 Task: Move the card to "the bottom of the list".
Action: Mouse moved to (1103, 299)
Screenshot: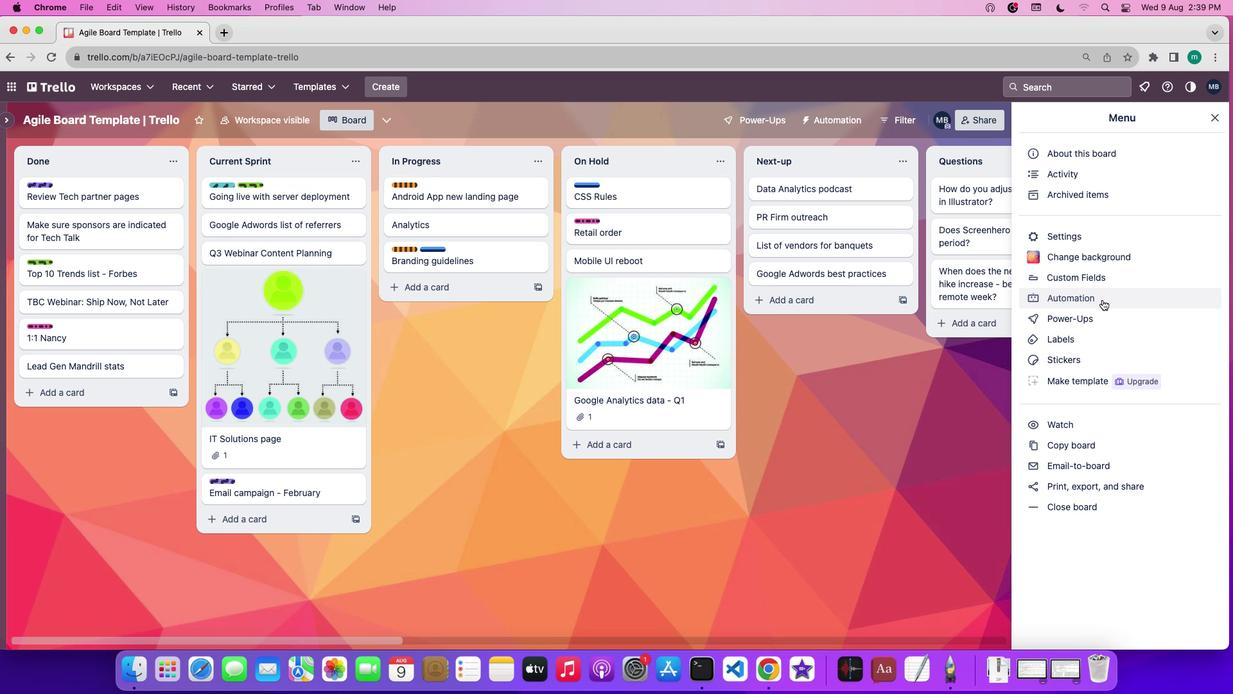 
Action: Mouse pressed left at (1103, 299)
Screenshot: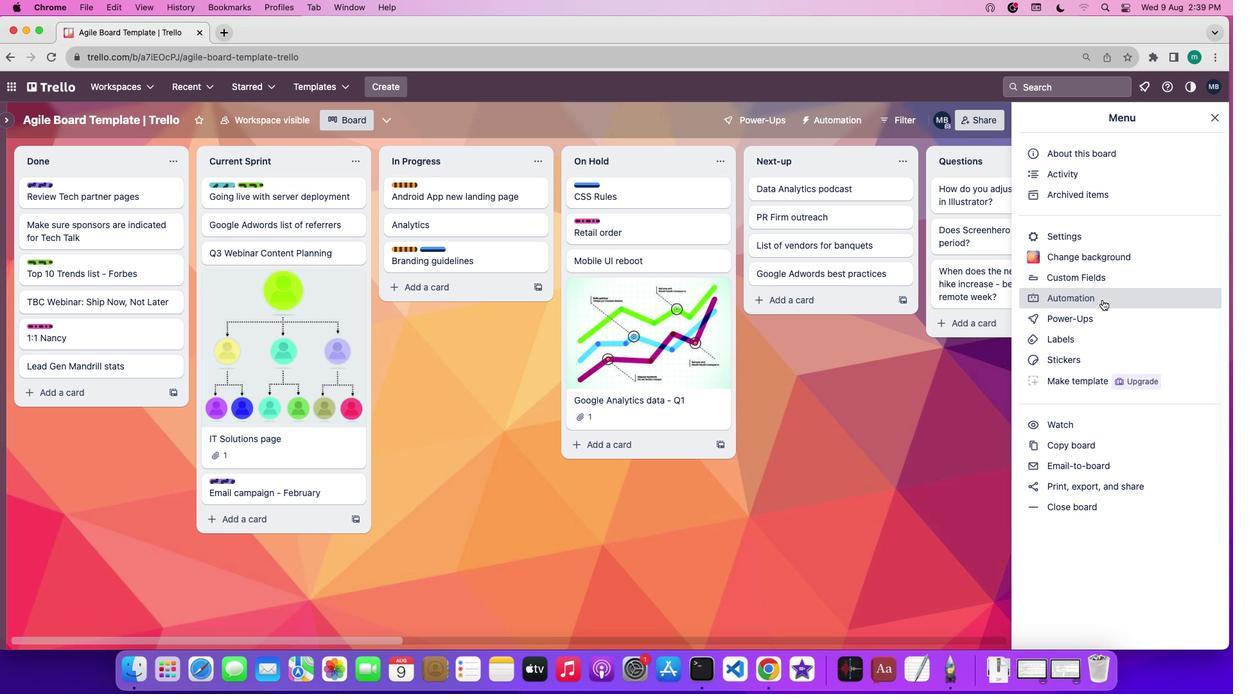 
Action: Mouse moved to (41, 327)
Screenshot: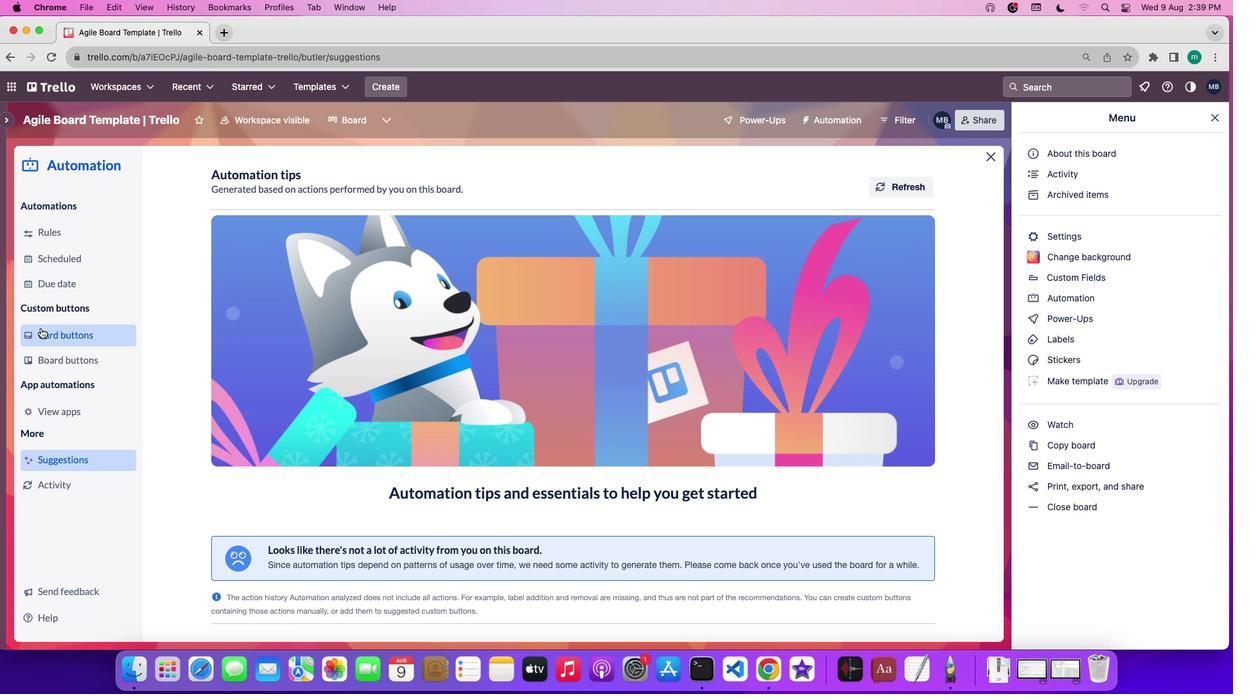 
Action: Mouse pressed left at (41, 327)
Screenshot: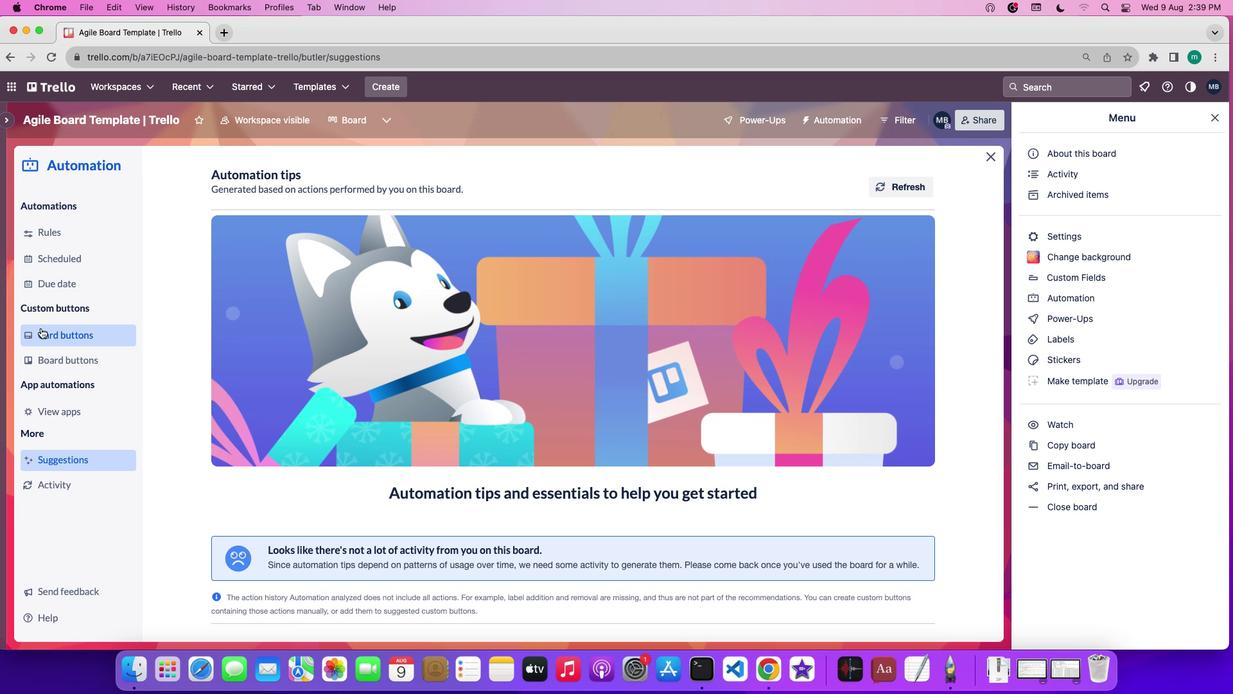 
Action: Mouse moved to (269, 447)
Screenshot: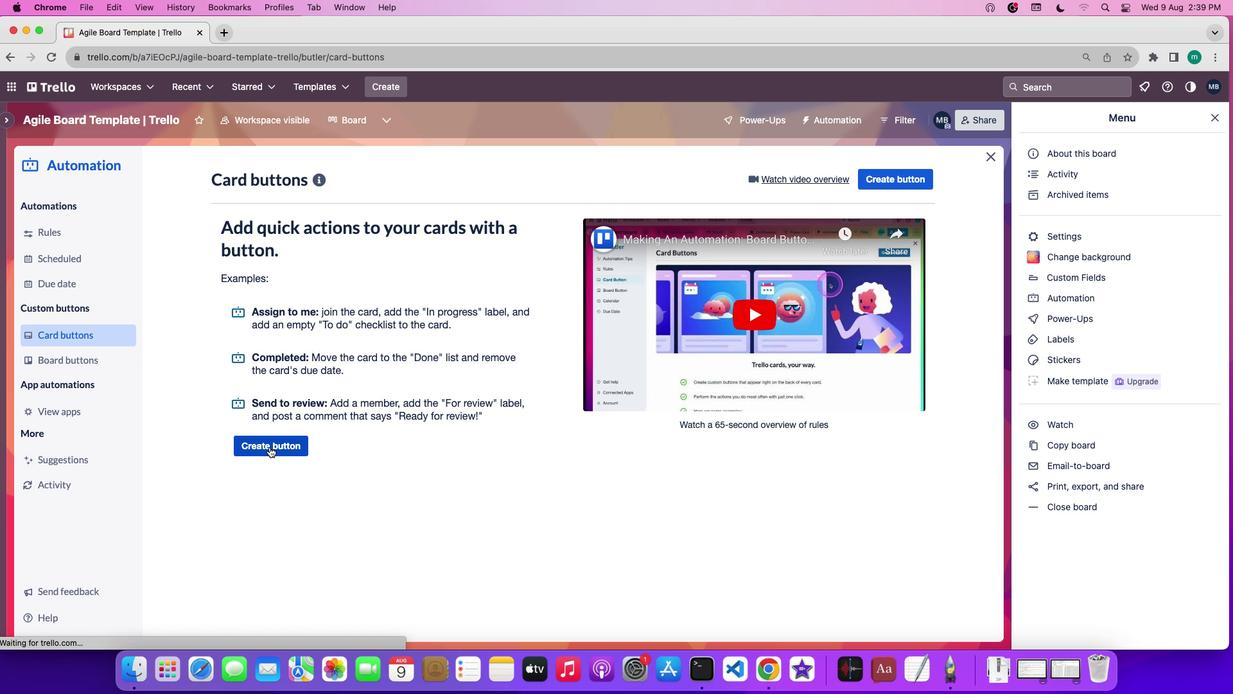 
Action: Mouse pressed left at (269, 447)
Screenshot: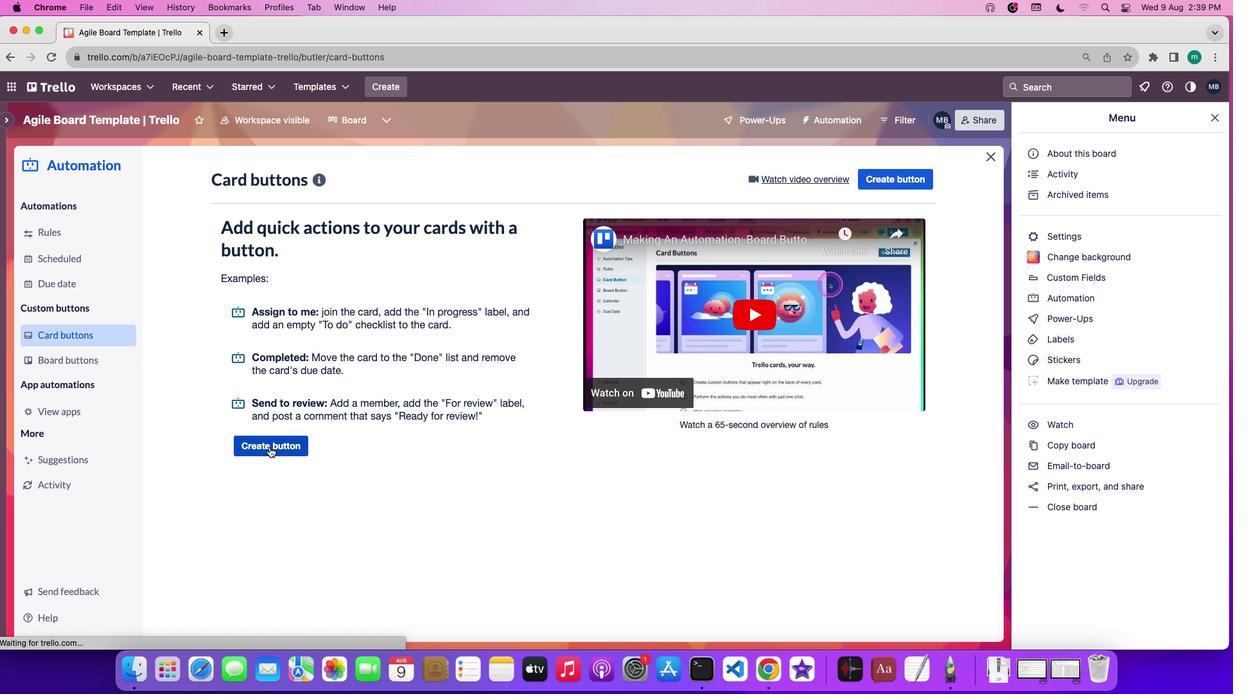 
Action: Mouse moved to (440, 361)
Screenshot: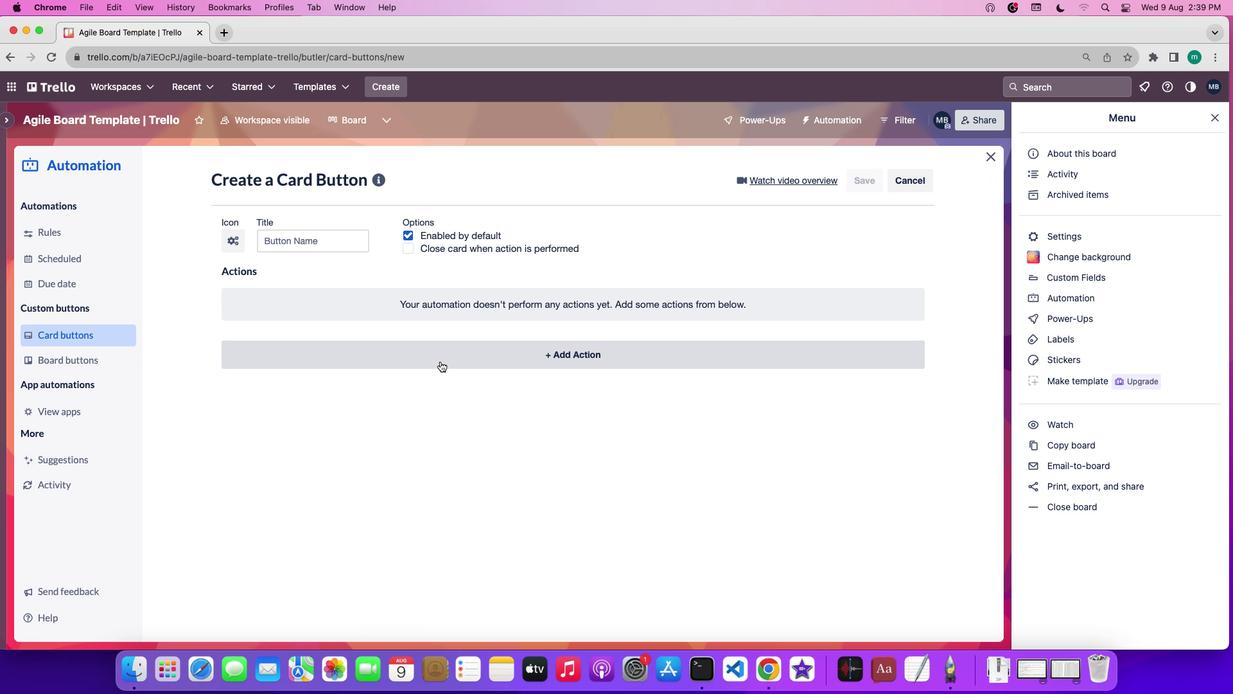 
Action: Mouse pressed left at (440, 361)
Screenshot: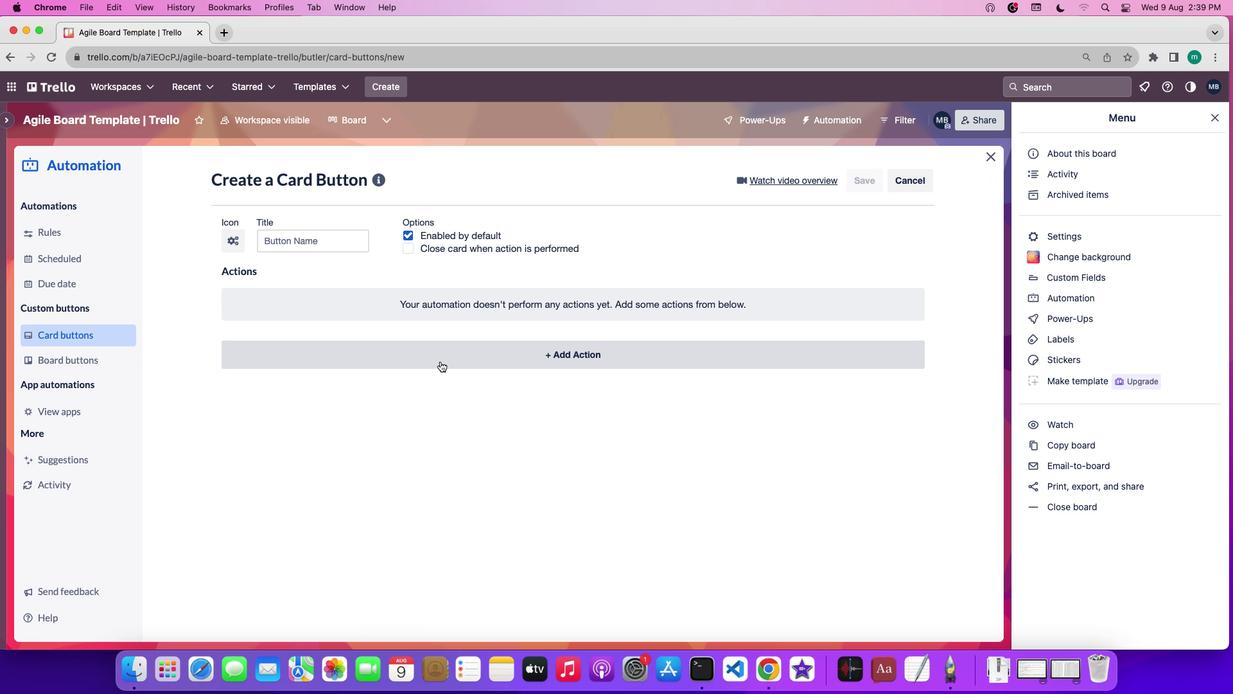 
Action: Mouse moved to (440, 364)
Screenshot: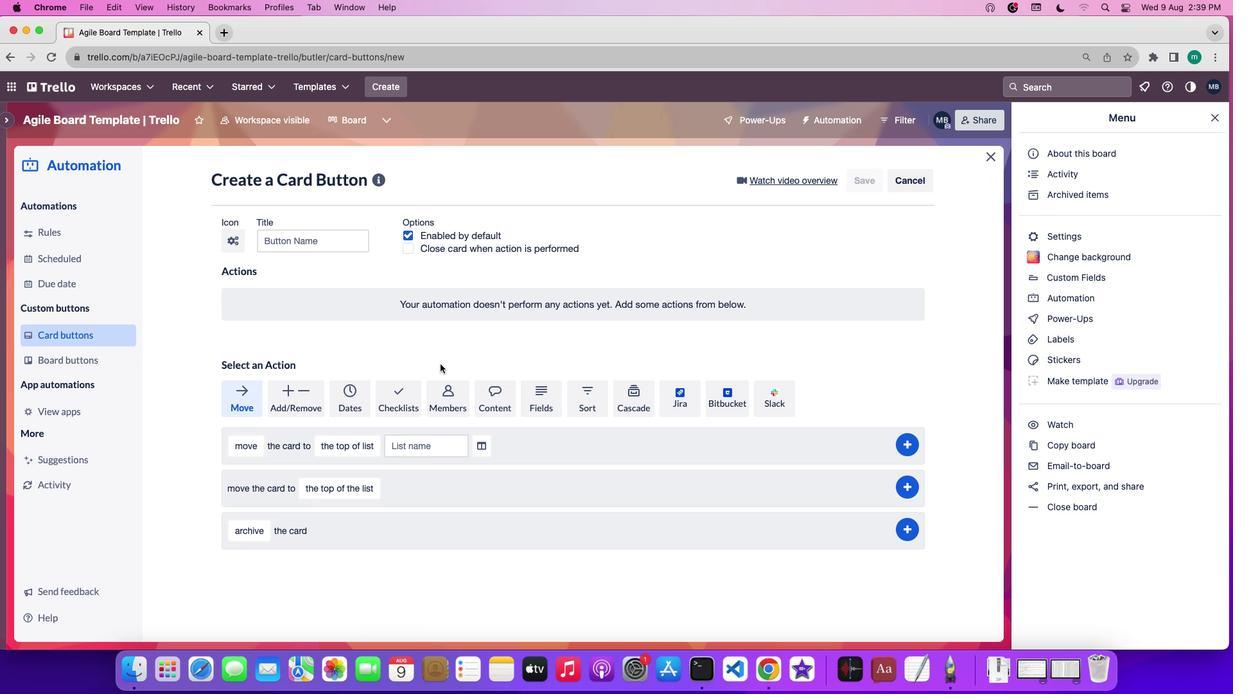 
Action: Mouse scrolled (440, 364) with delta (0, 0)
Screenshot: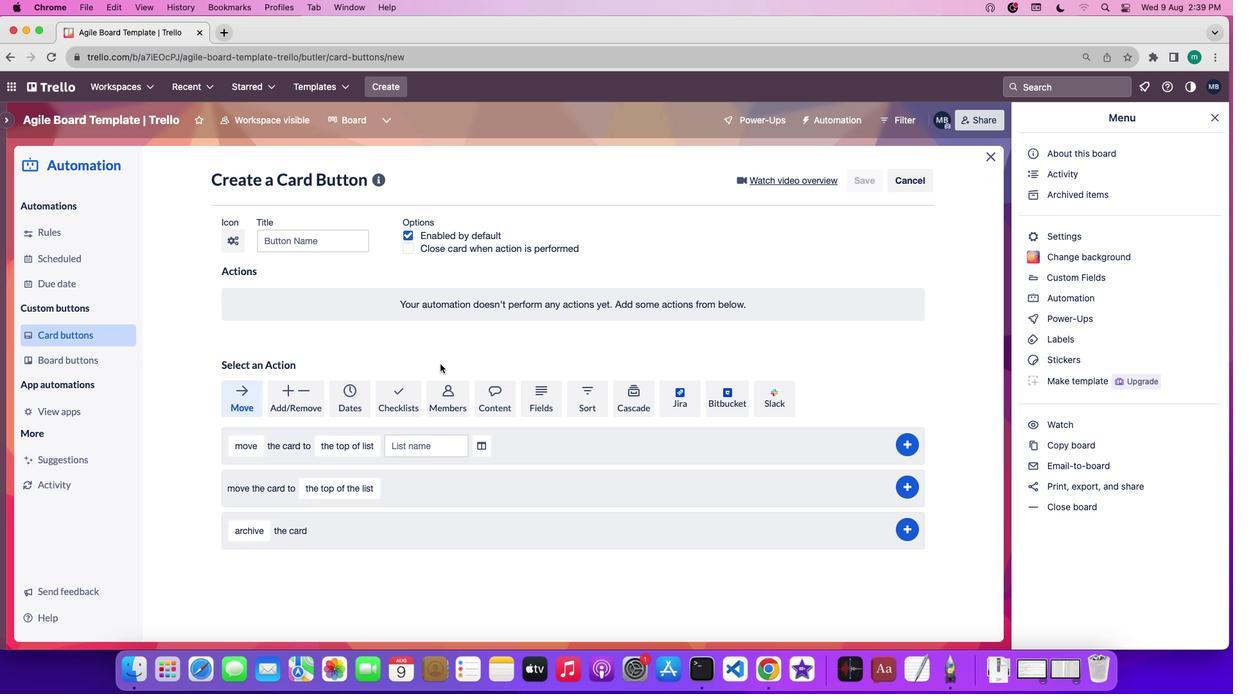 
Action: Mouse scrolled (440, 364) with delta (0, 0)
Screenshot: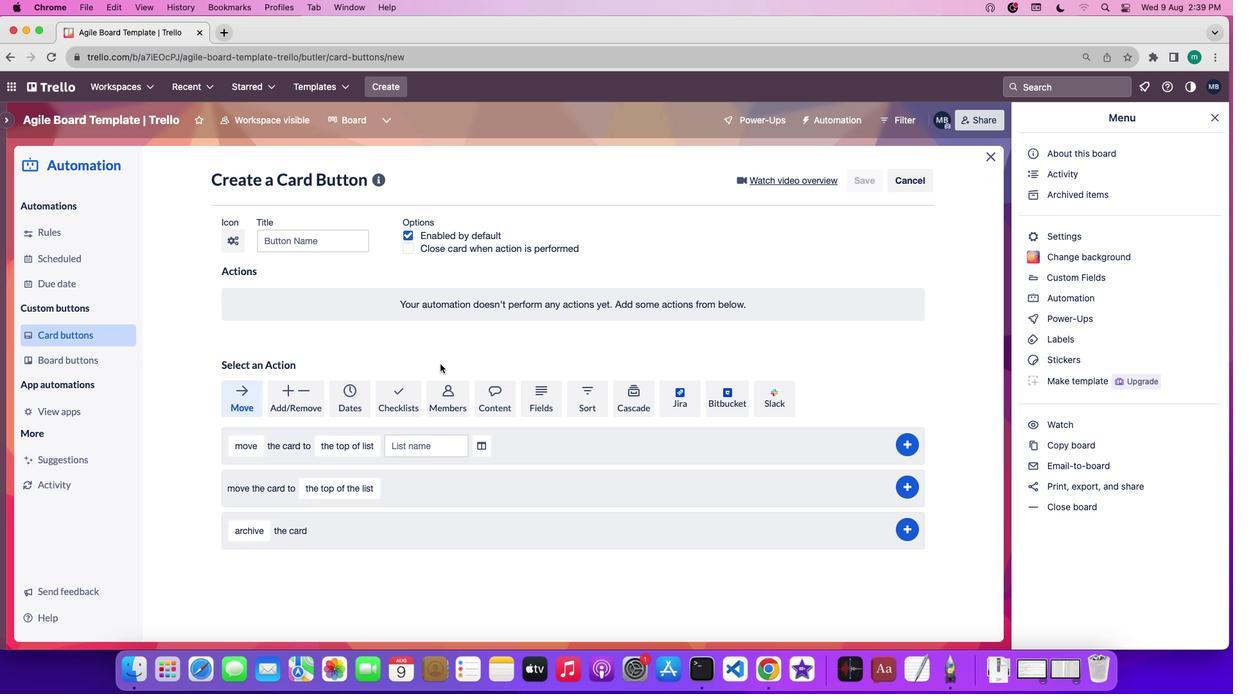 
Action: Mouse scrolled (440, 364) with delta (0, 0)
Screenshot: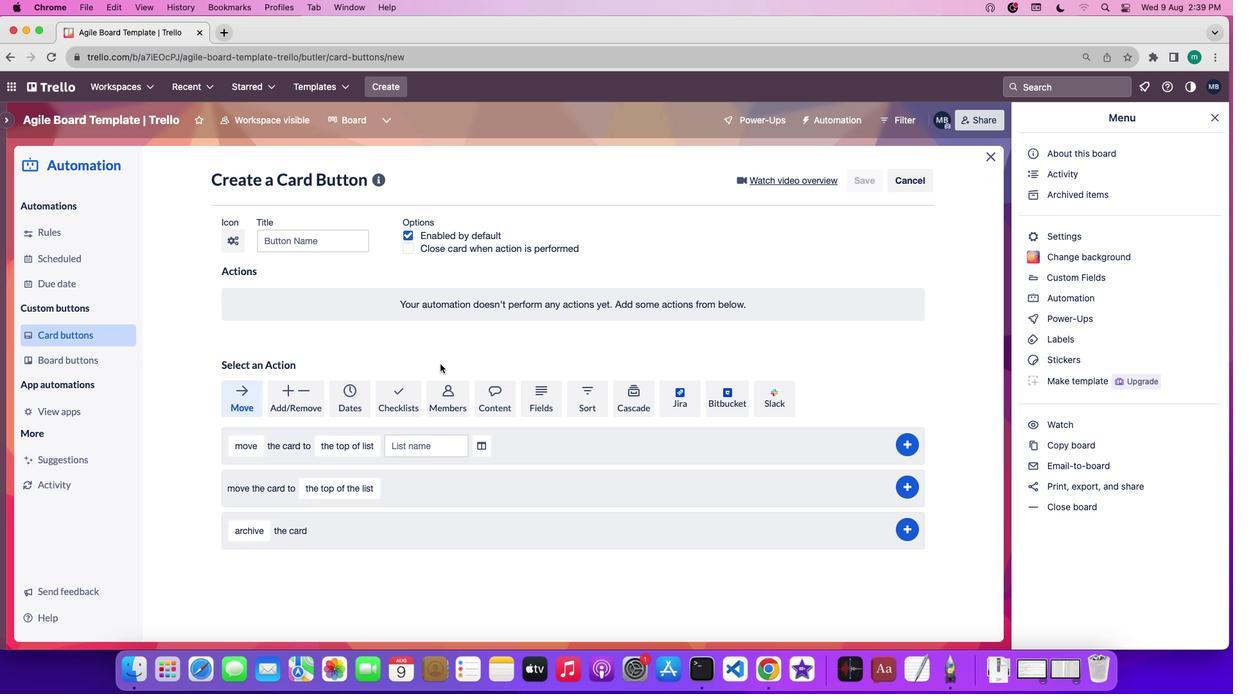 
Action: Mouse moved to (338, 493)
Screenshot: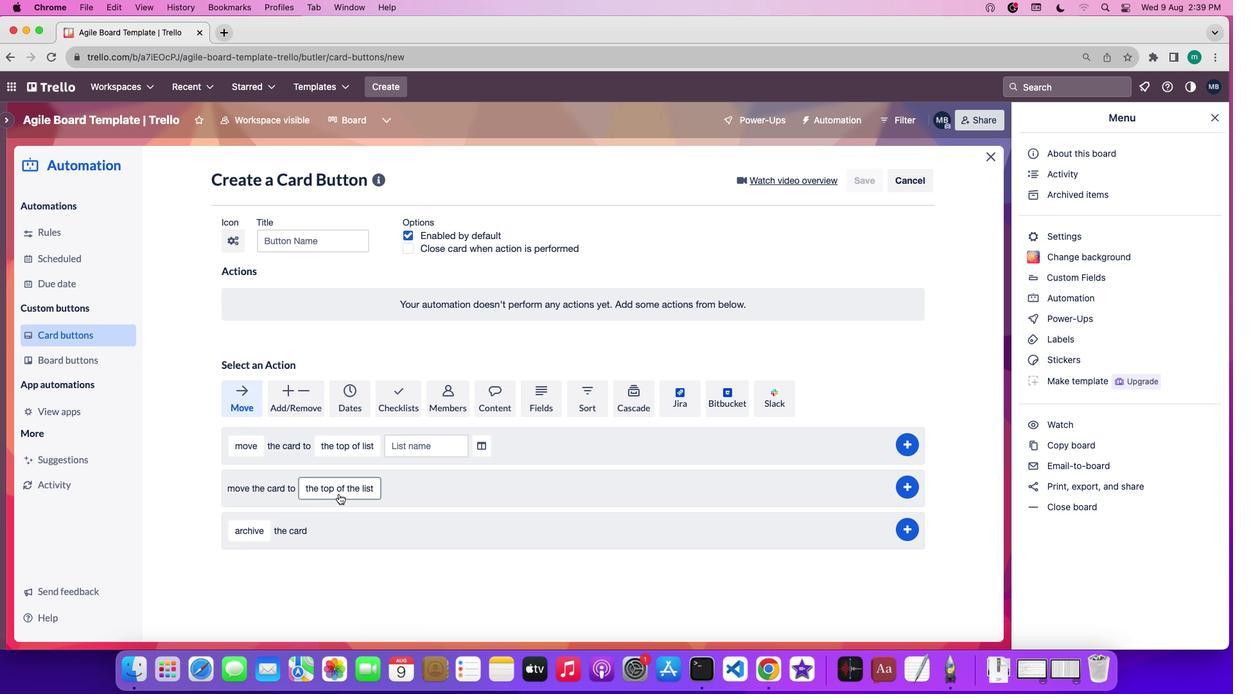 
Action: Mouse pressed left at (338, 493)
Screenshot: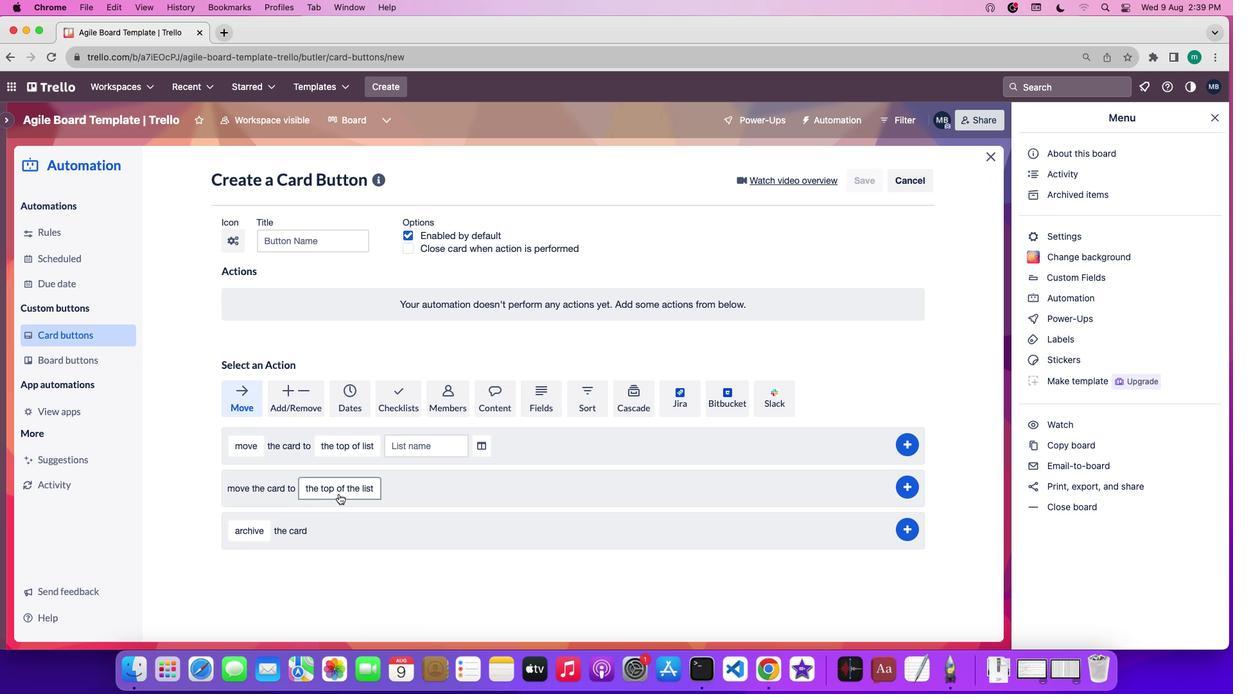 
Action: Mouse moved to (358, 541)
Screenshot: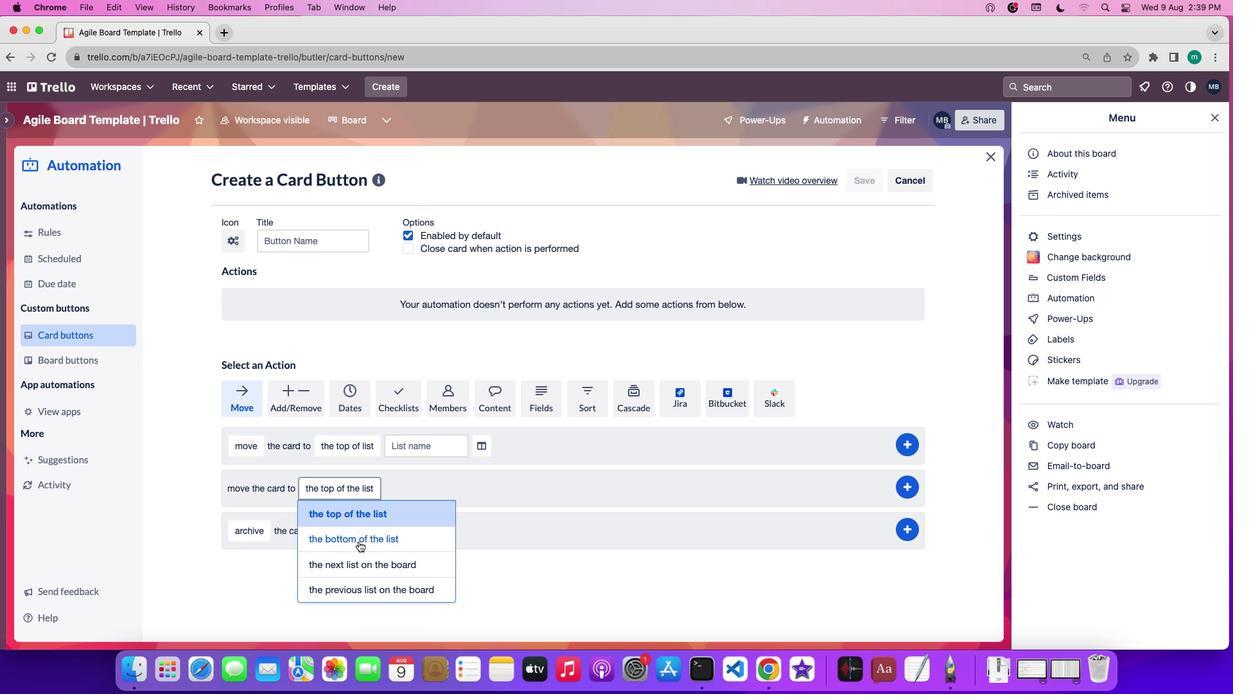 
Action: Mouse pressed left at (358, 541)
Screenshot: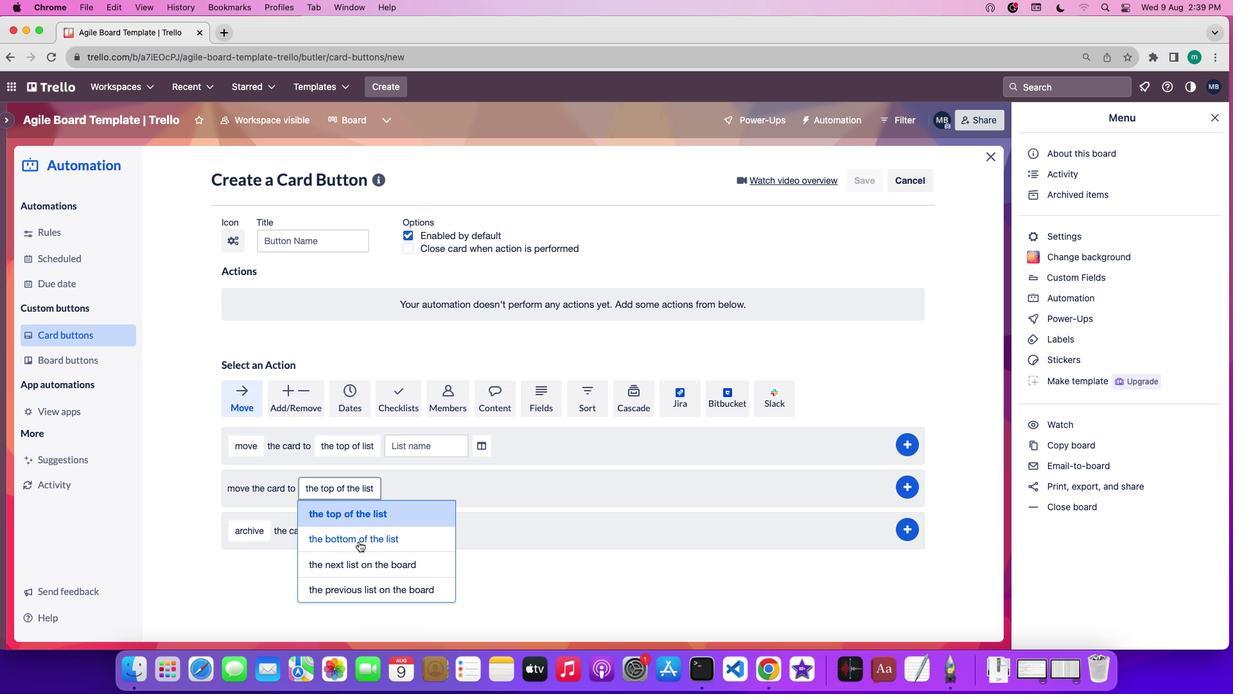 
Action: Mouse moved to (918, 487)
Screenshot: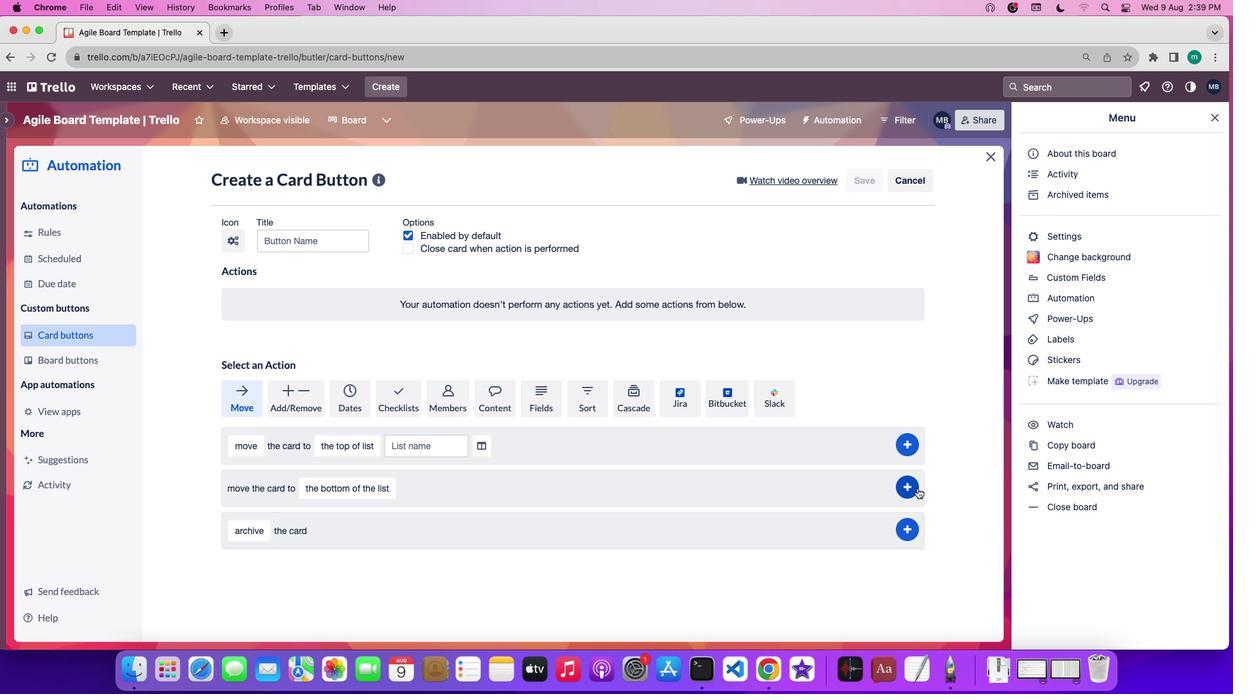 
Action: Mouse pressed left at (918, 487)
Screenshot: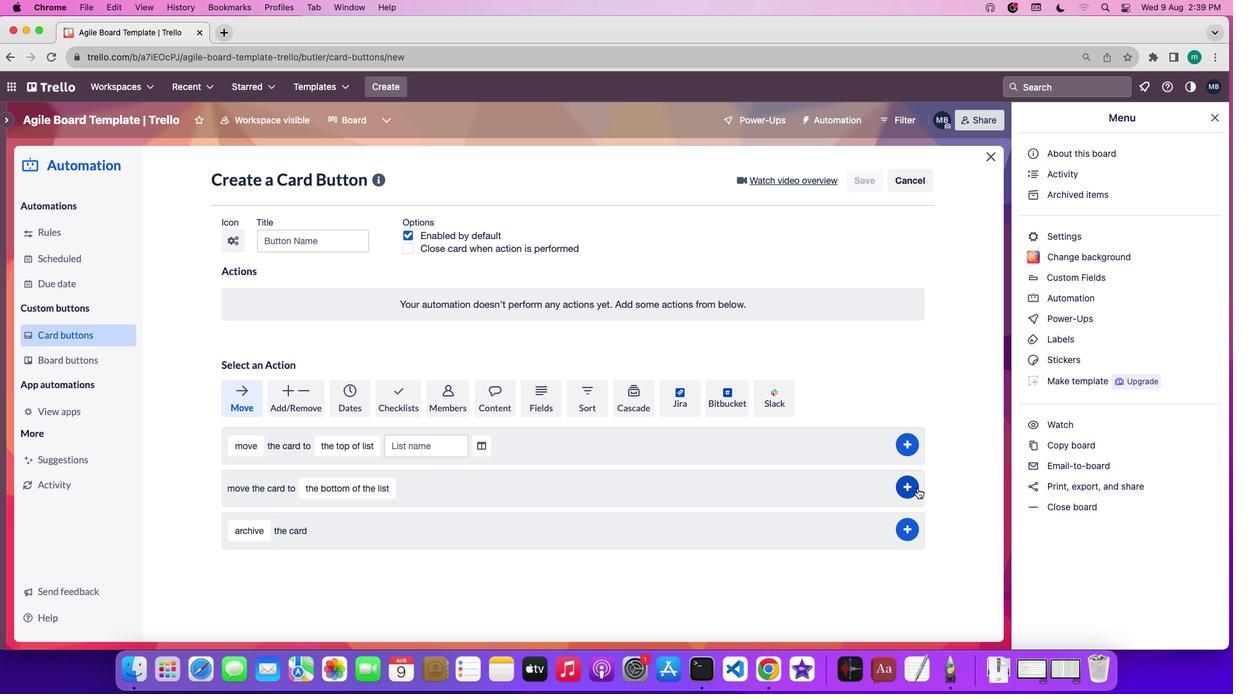 
Action: Mouse moved to (910, 489)
Screenshot: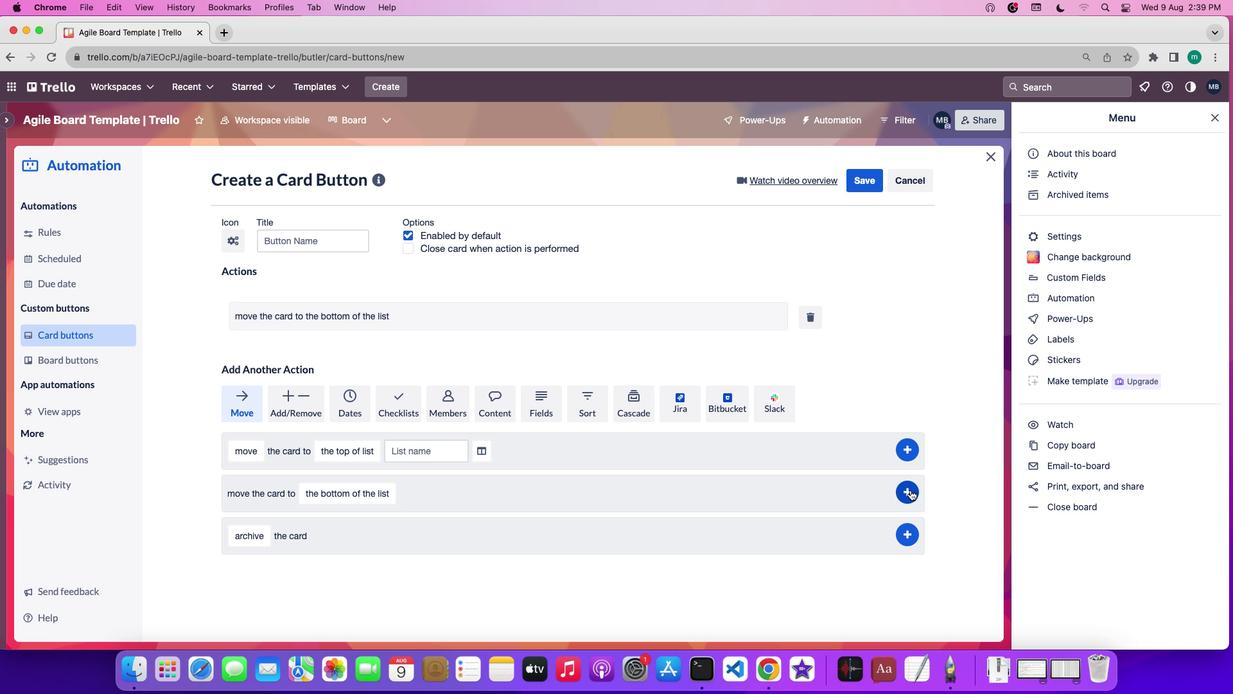 
Action: Mouse pressed left at (910, 489)
Screenshot: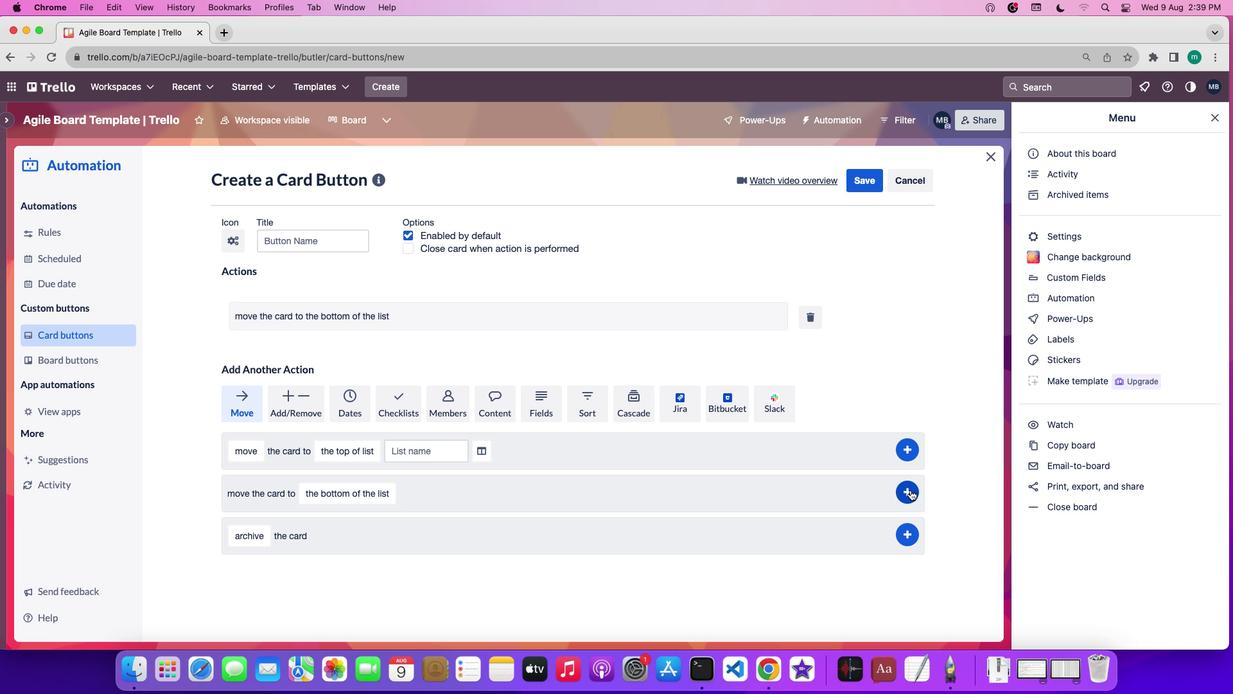 
